 Task: Reply to email with the signature Autumn Baker with the subject 'Vacation request' from softage.1@softage.net with the message 'I would like to request a meeting to discuss the upcoming sales strategy.'
Action: Mouse moved to (948, 242)
Screenshot: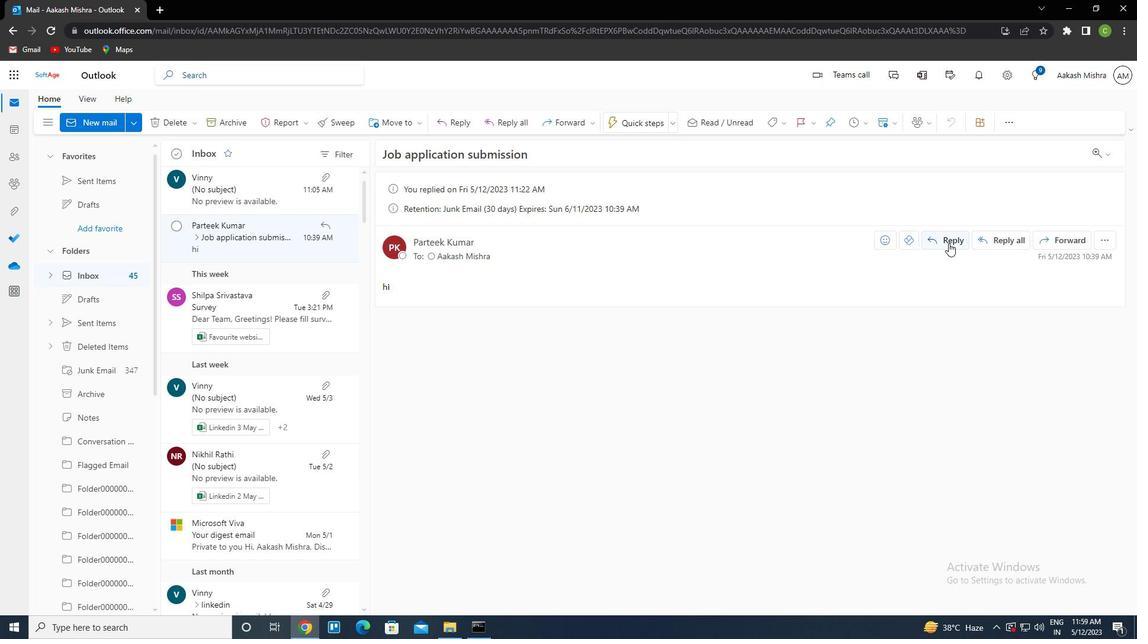 
Action: Mouse pressed left at (948, 242)
Screenshot: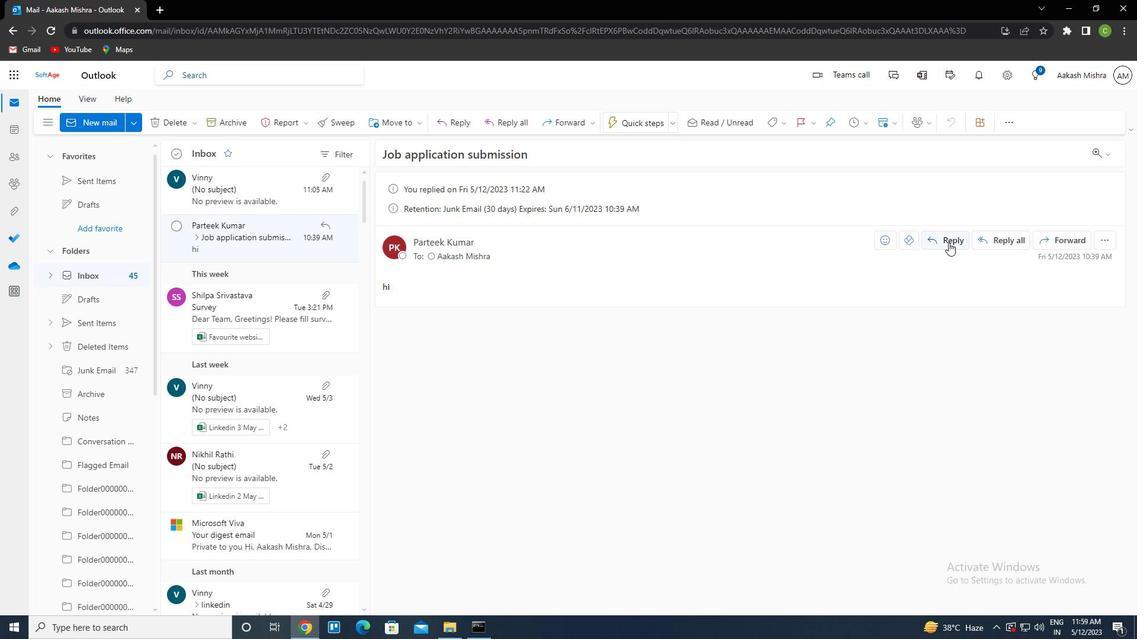 
Action: Mouse moved to (764, 126)
Screenshot: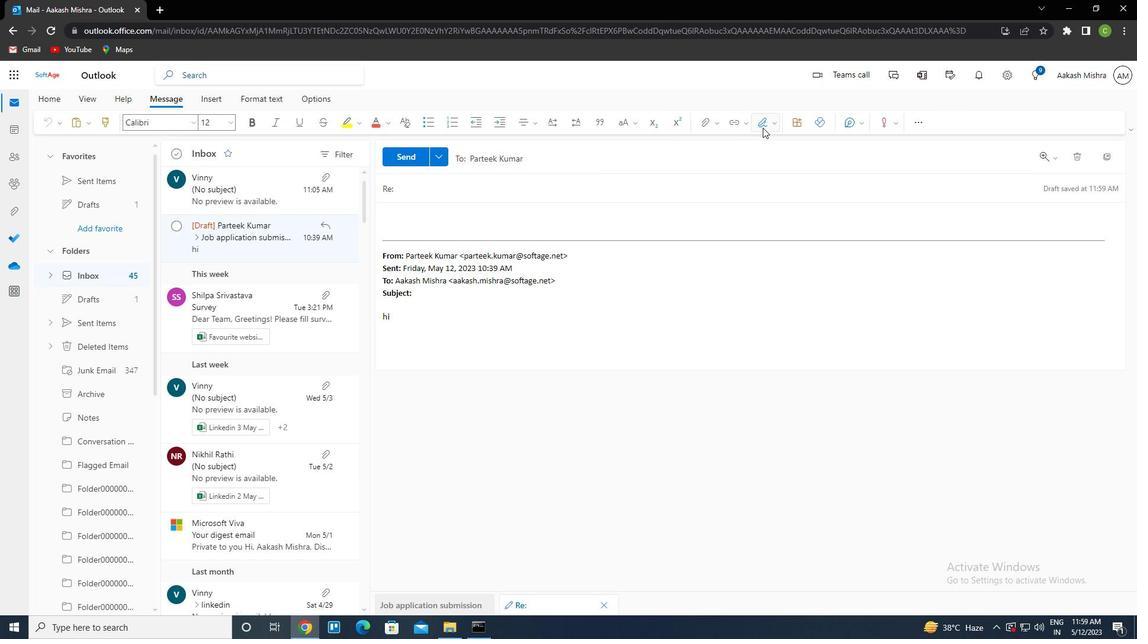 
Action: Mouse pressed left at (764, 126)
Screenshot: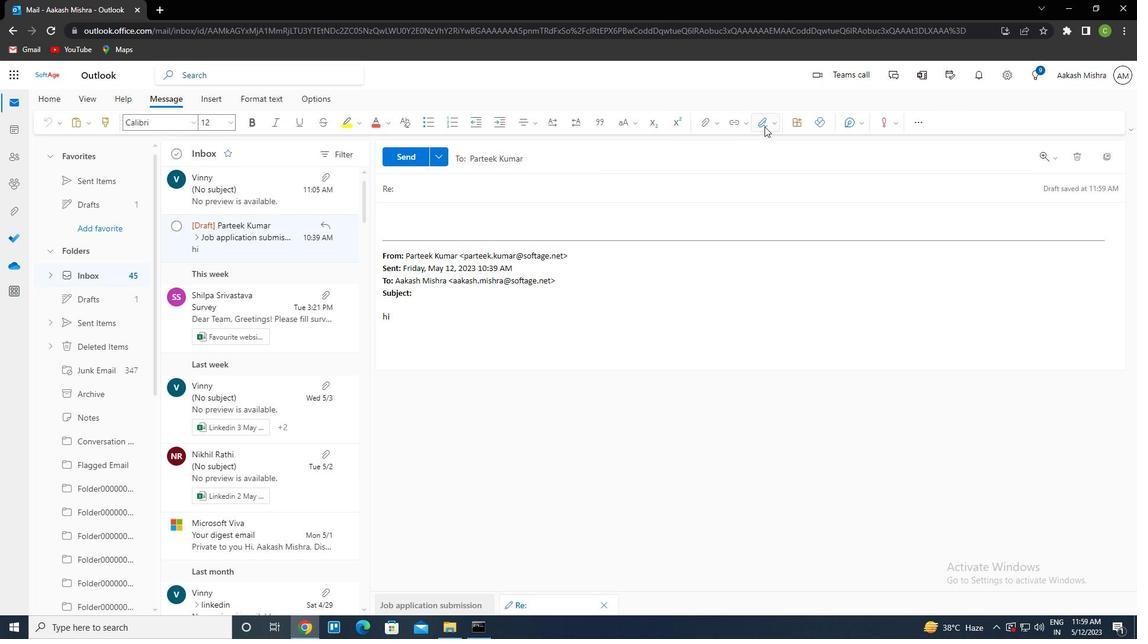 
Action: Mouse moved to (726, 448)
Screenshot: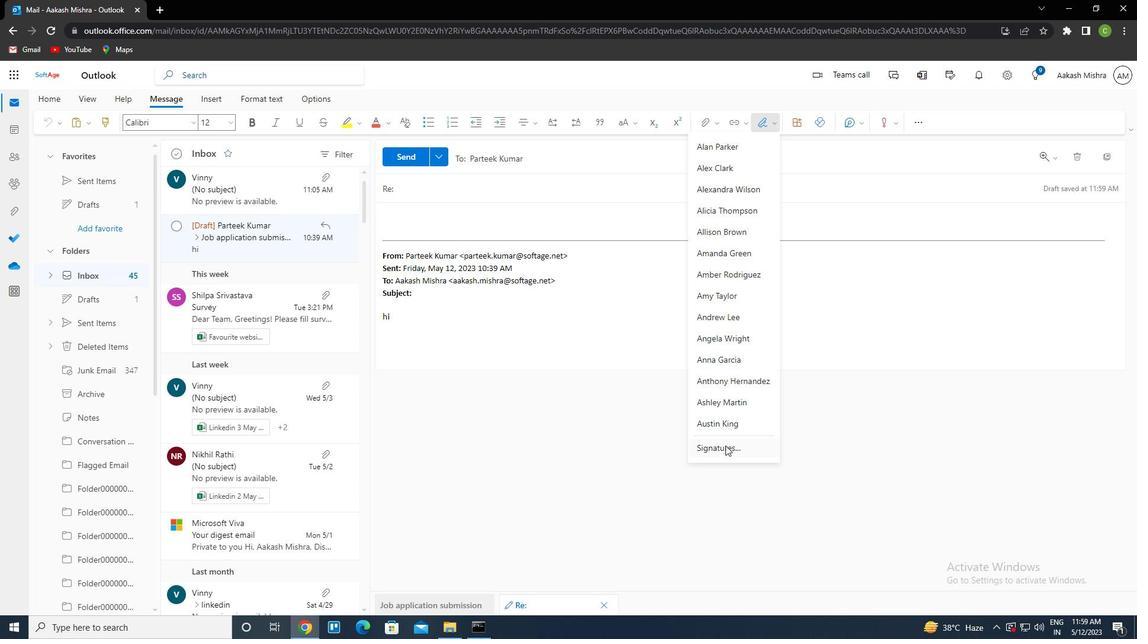 
Action: Mouse pressed left at (726, 448)
Screenshot: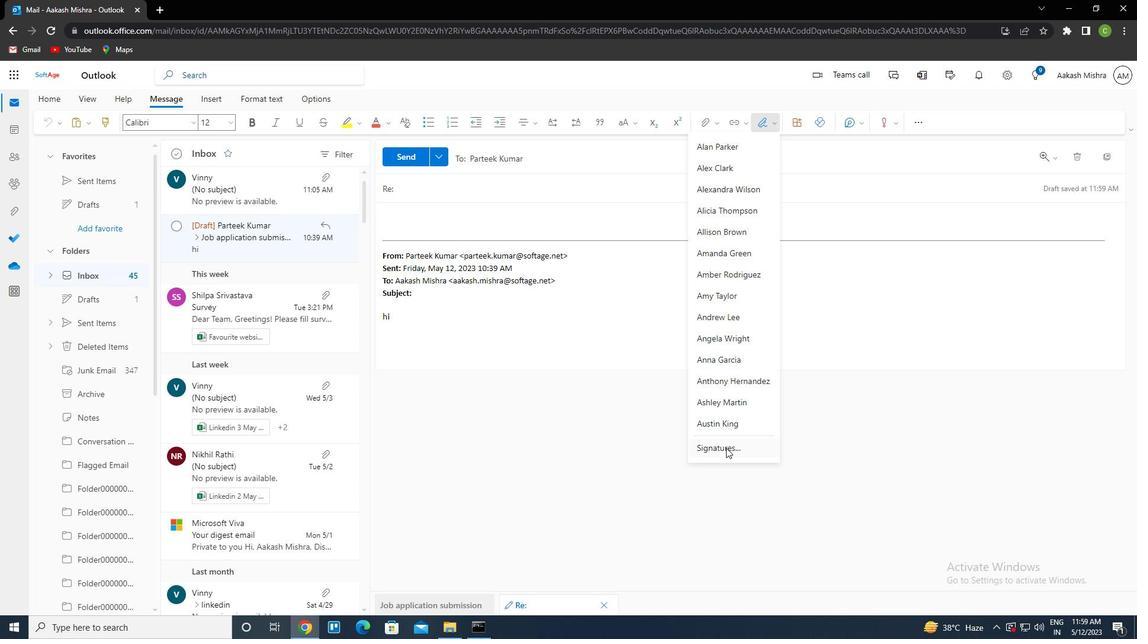 
Action: Key pressed <Key.caps_lock>a<Key.caps_lock>u<Key.backspace><Key.backspace>
Screenshot: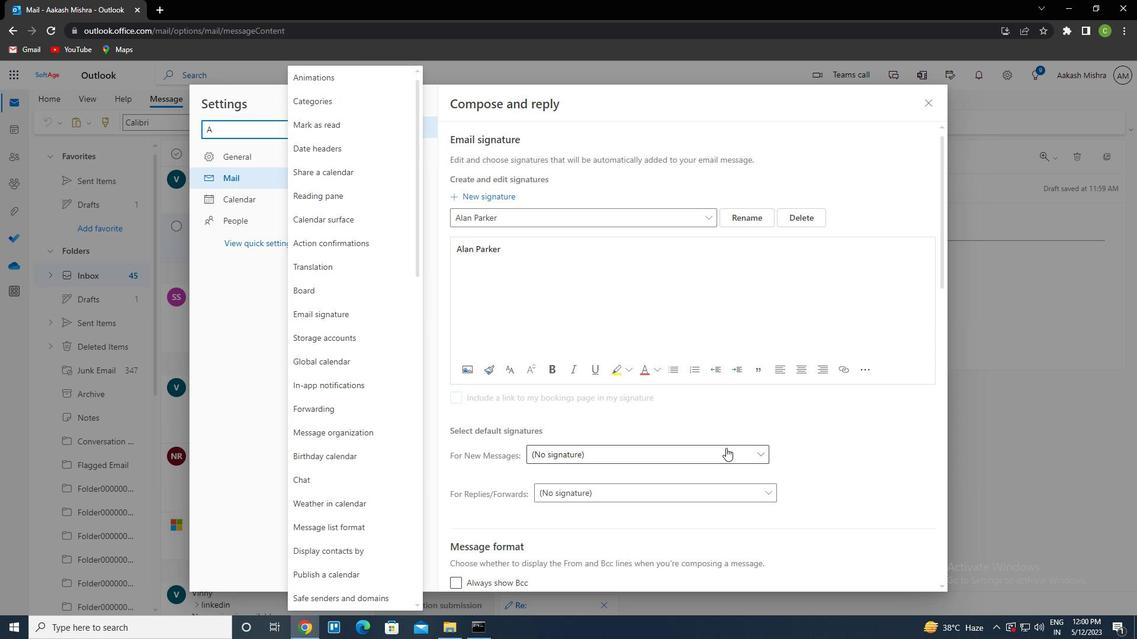 
Action: Mouse moved to (508, 199)
Screenshot: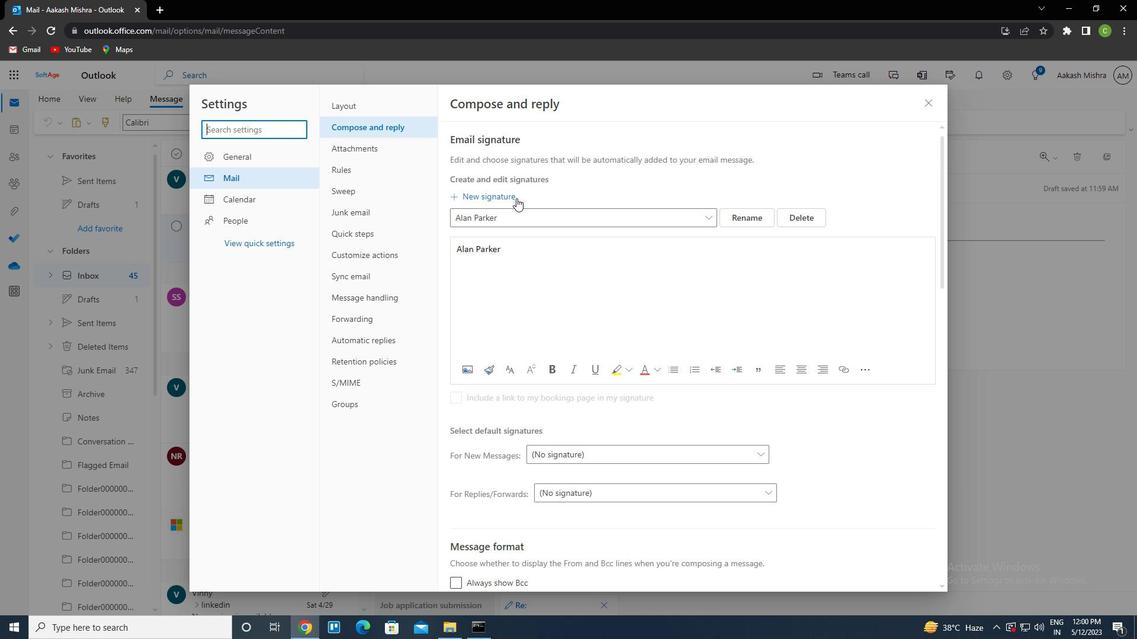 
Action: Mouse pressed left at (508, 199)
Screenshot: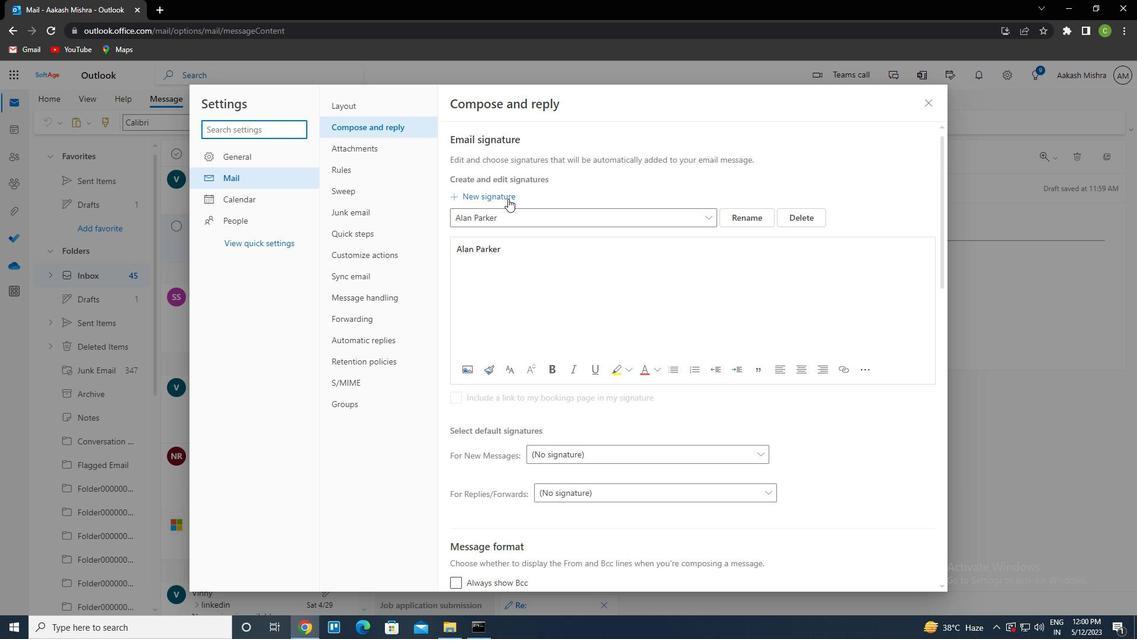
Action: Mouse moved to (534, 215)
Screenshot: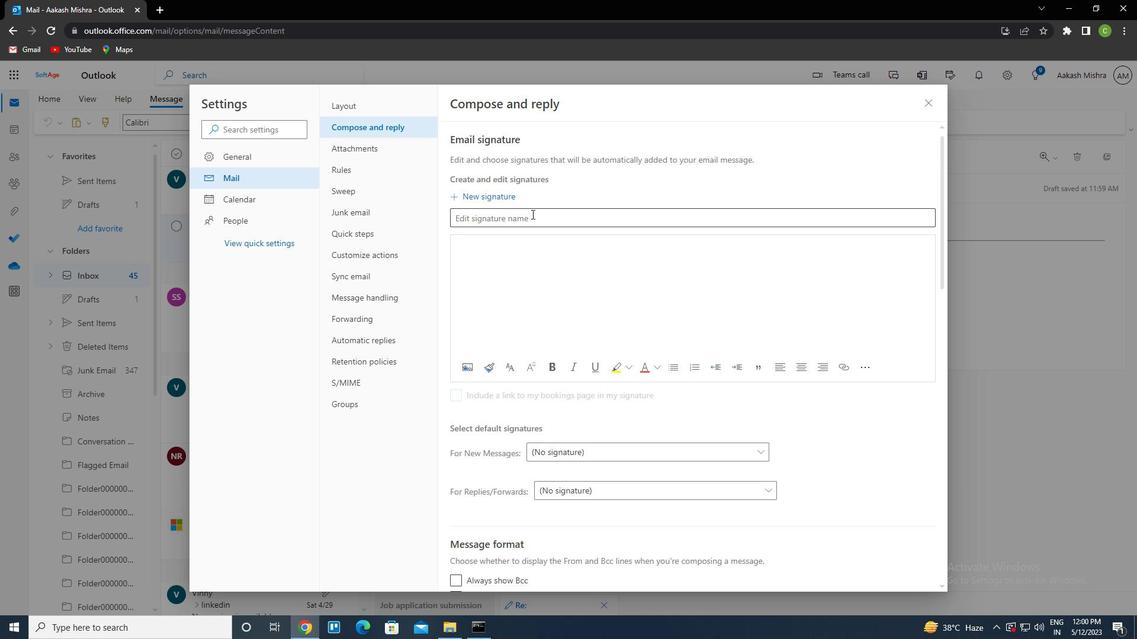 
Action: Mouse pressed left at (534, 215)
Screenshot: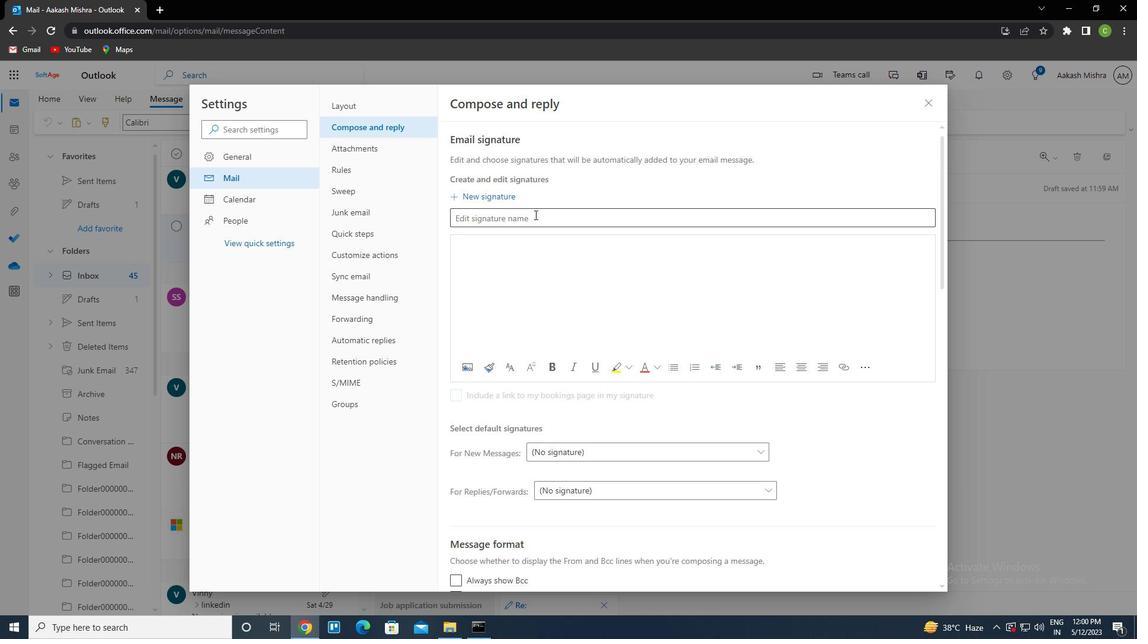 
Action: Key pressed <Key.caps_lock>a<Key.caps_lock>utumn<Key.space><Key.caps_lock>b<Key.caps_lock>aker
Screenshot: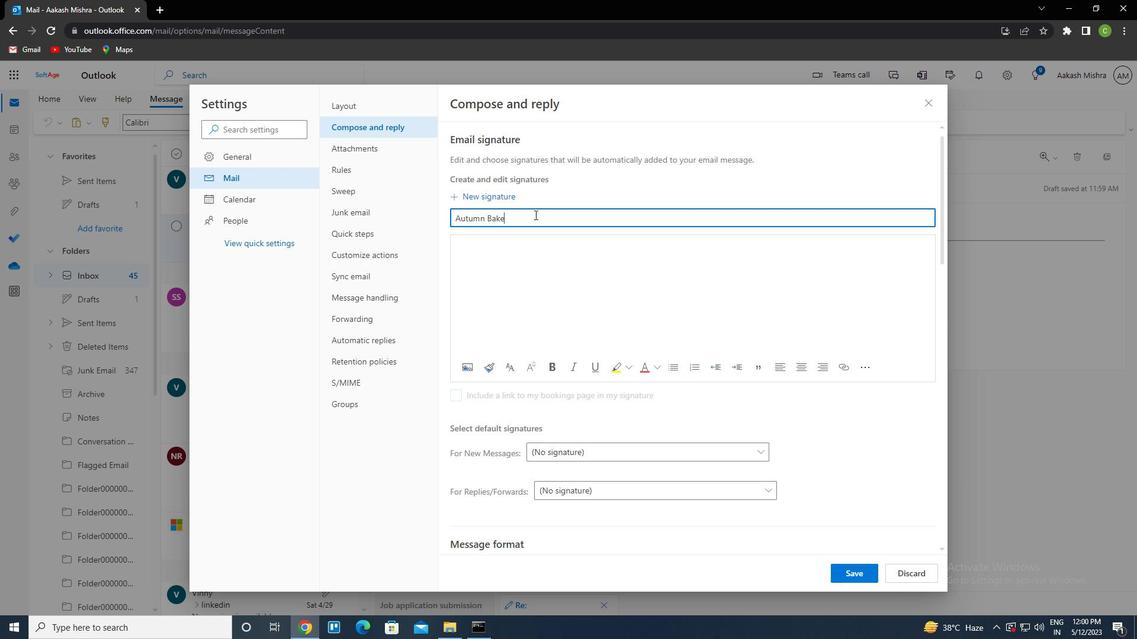 
Action: Mouse moved to (520, 253)
Screenshot: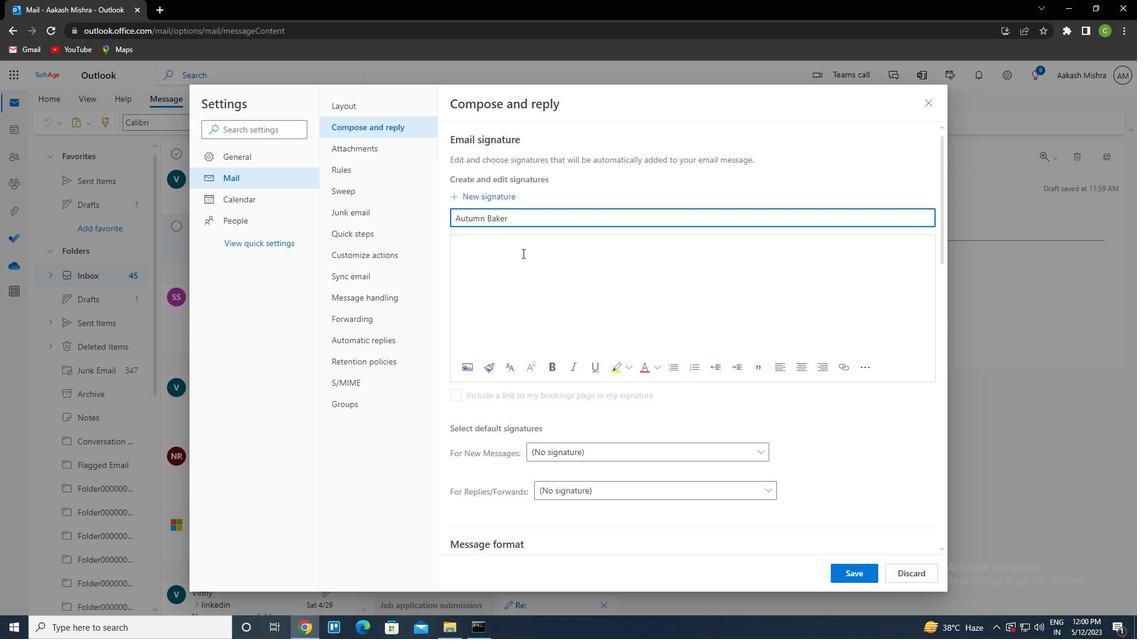 
Action: Mouse pressed left at (520, 253)
Screenshot: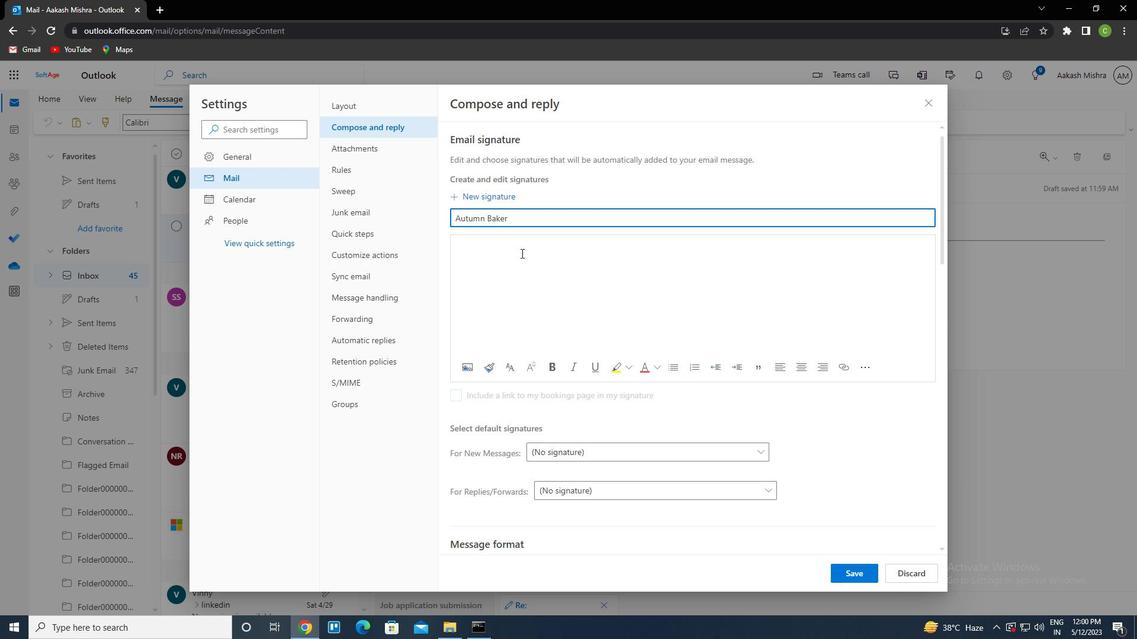 
Action: Mouse moved to (520, 252)
Screenshot: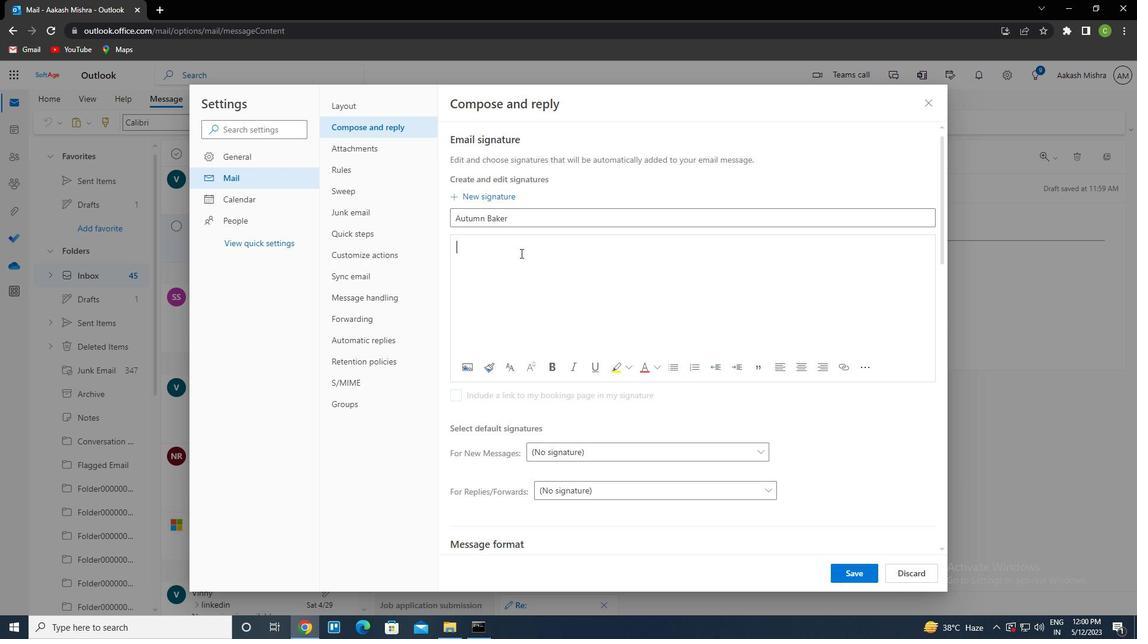 
Action: Key pressed <Key.caps_lock>a<Key.caps_lock>utumn<Key.space><Key.caps_lock>b<Key.caps_lock>aker
Screenshot: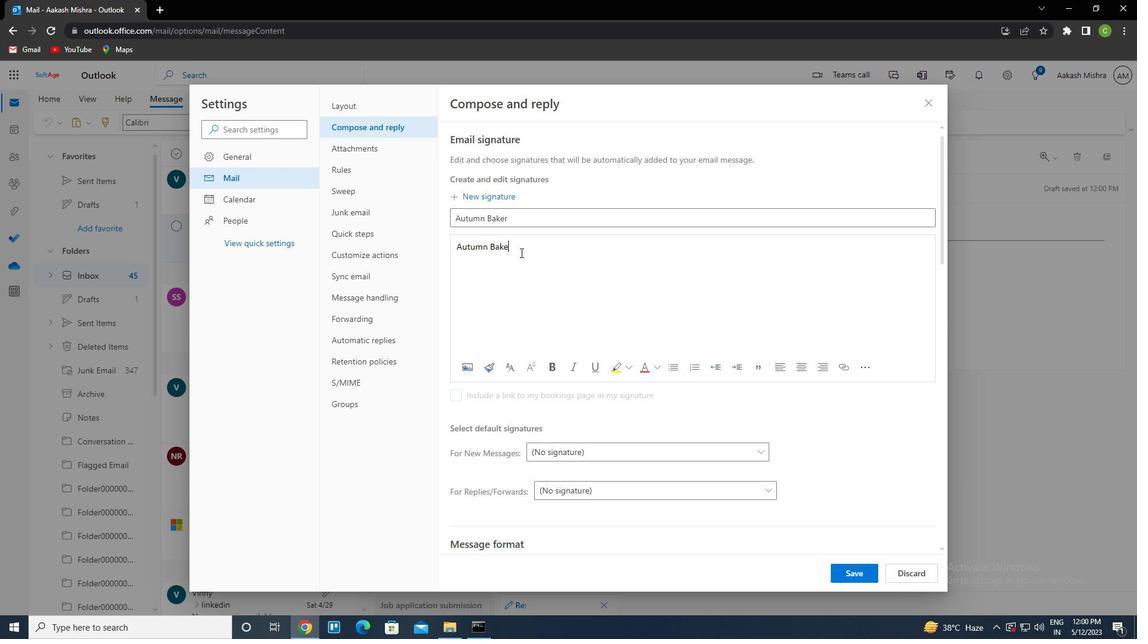 
Action: Mouse moved to (858, 573)
Screenshot: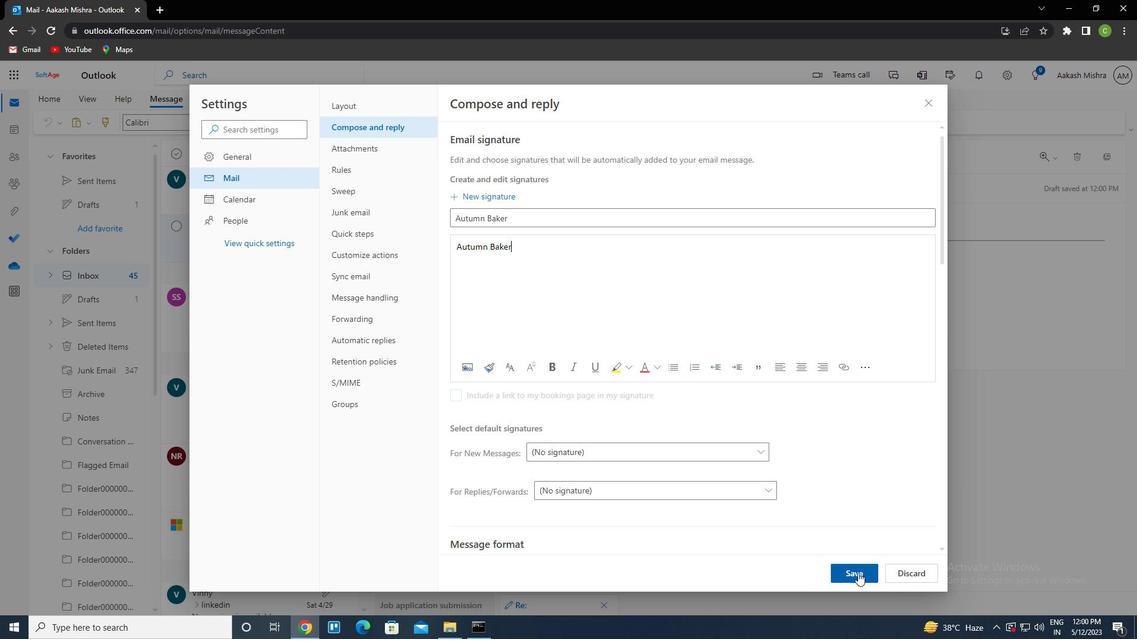 
Action: Mouse pressed left at (858, 573)
Screenshot: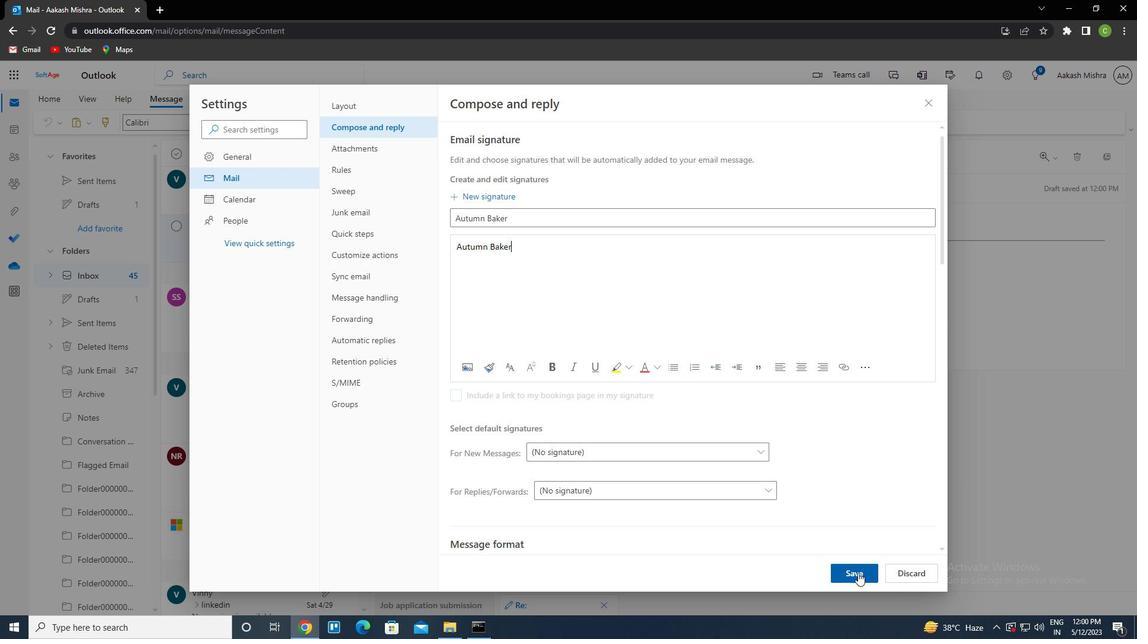 
Action: Mouse moved to (933, 106)
Screenshot: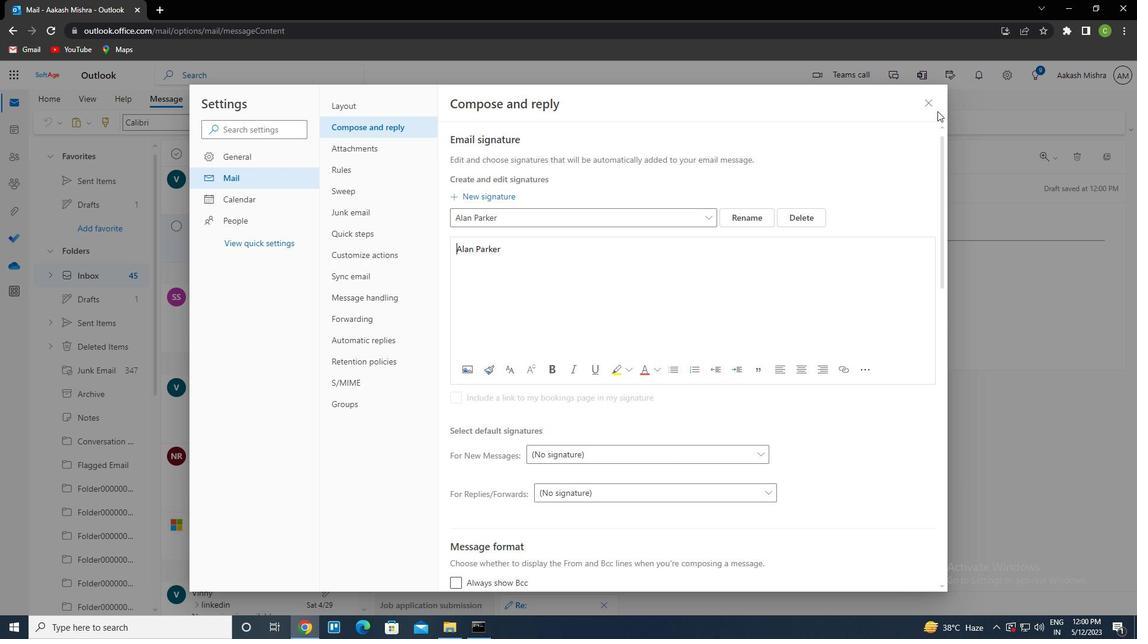 
Action: Mouse pressed left at (933, 106)
Screenshot: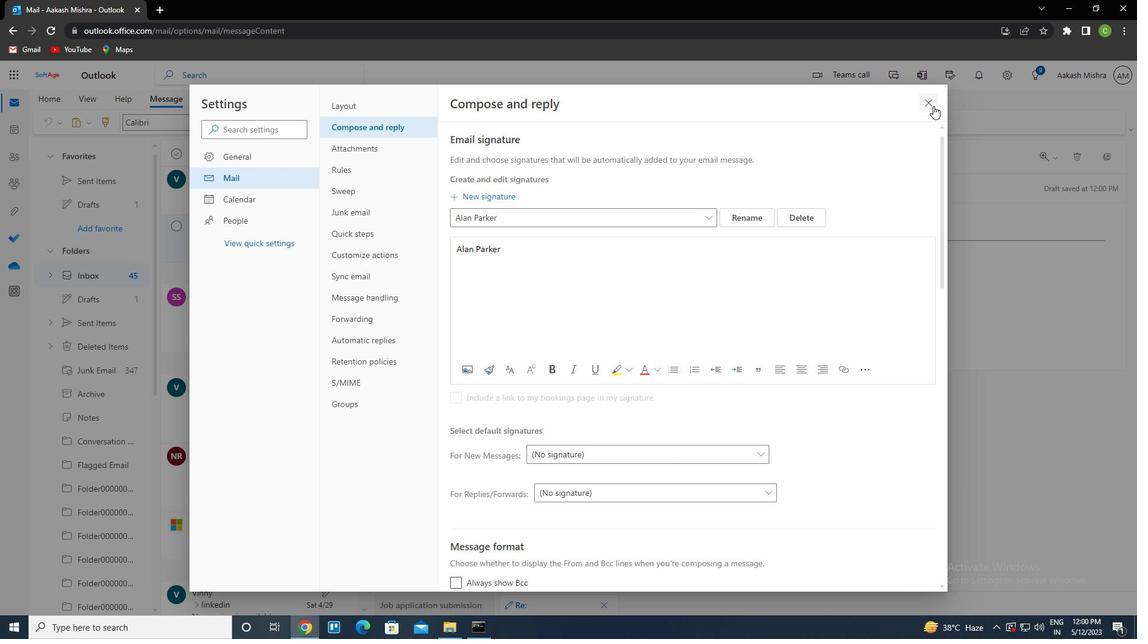 
Action: Mouse moved to (768, 124)
Screenshot: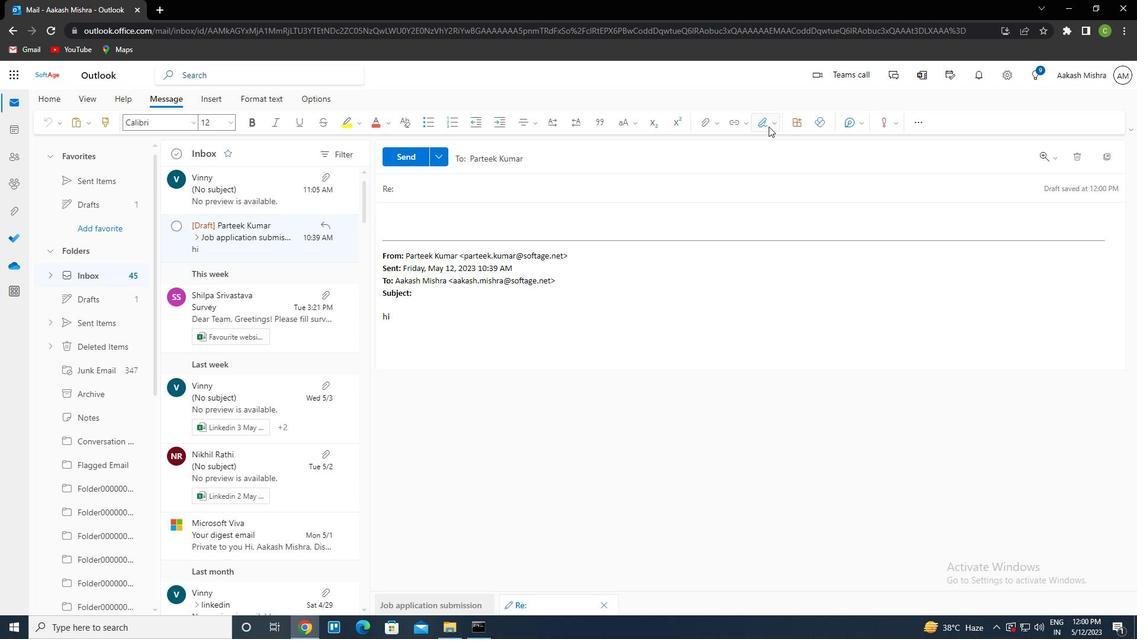 
Action: Mouse pressed left at (768, 124)
Screenshot: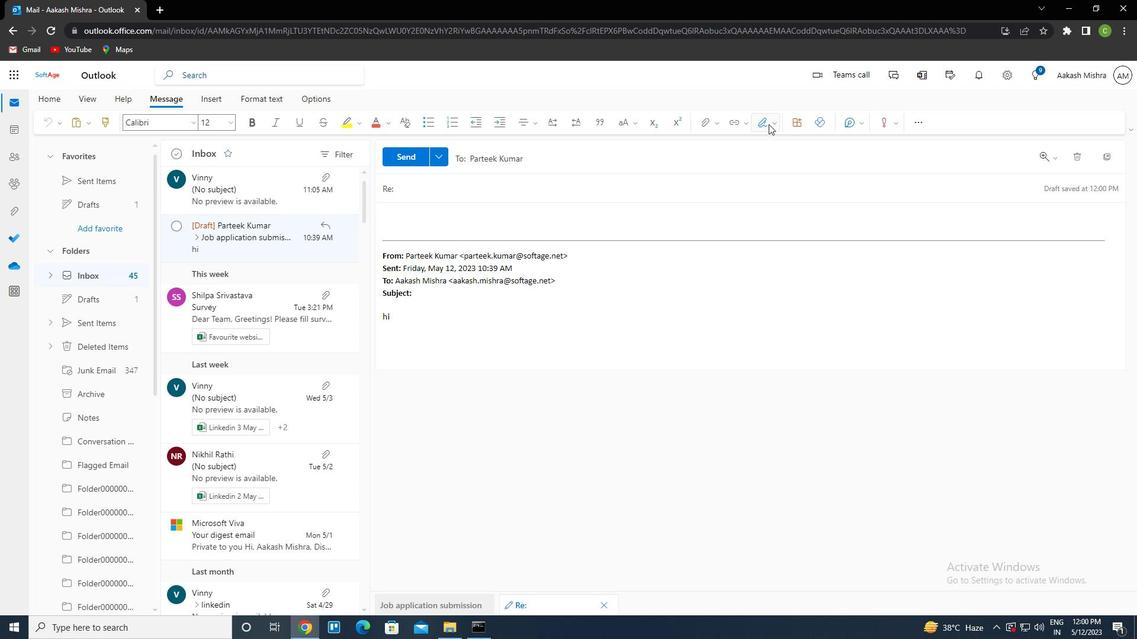 
Action: Mouse moved to (730, 448)
Screenshot: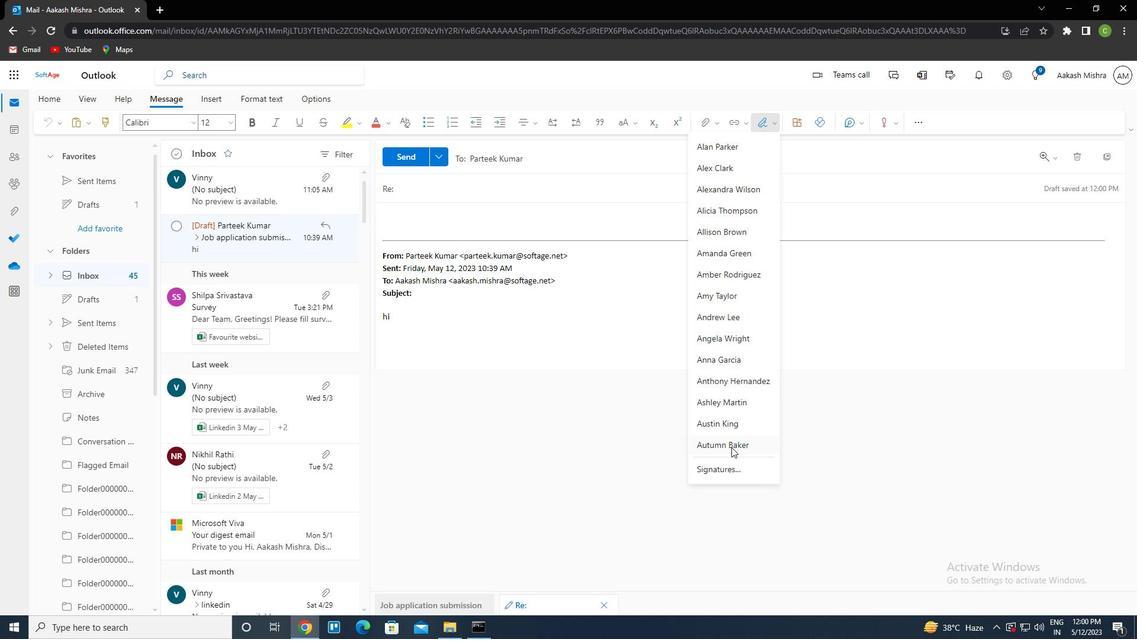 
Action: Mouse pressed left at (730, 448)
Screenshot: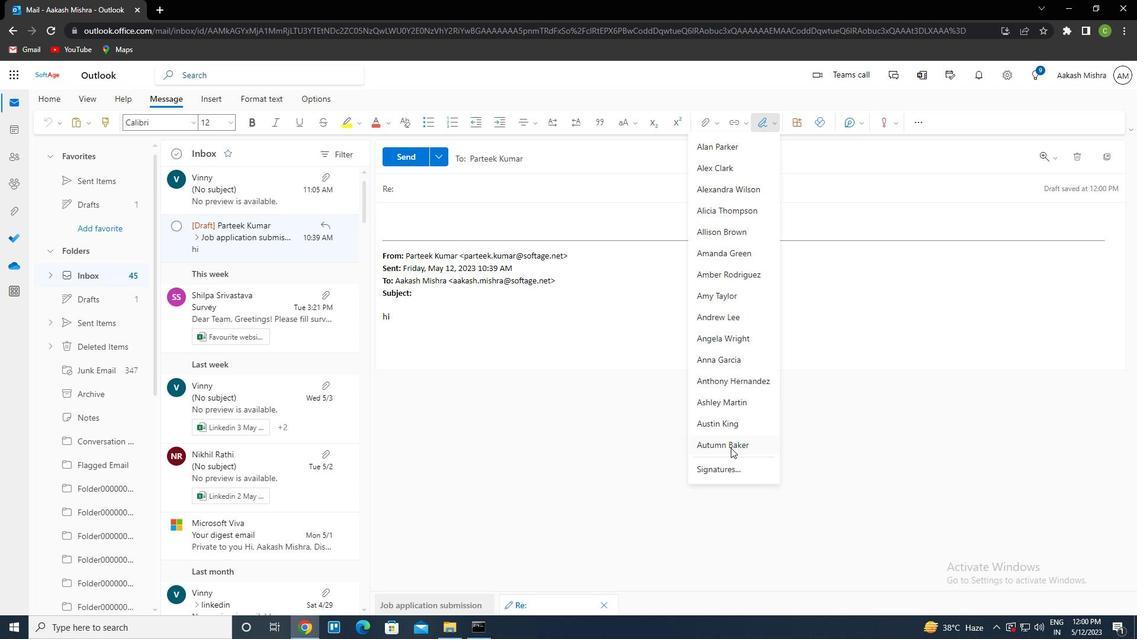 
Action: Mouse moved to (415, 191)
Screenshot: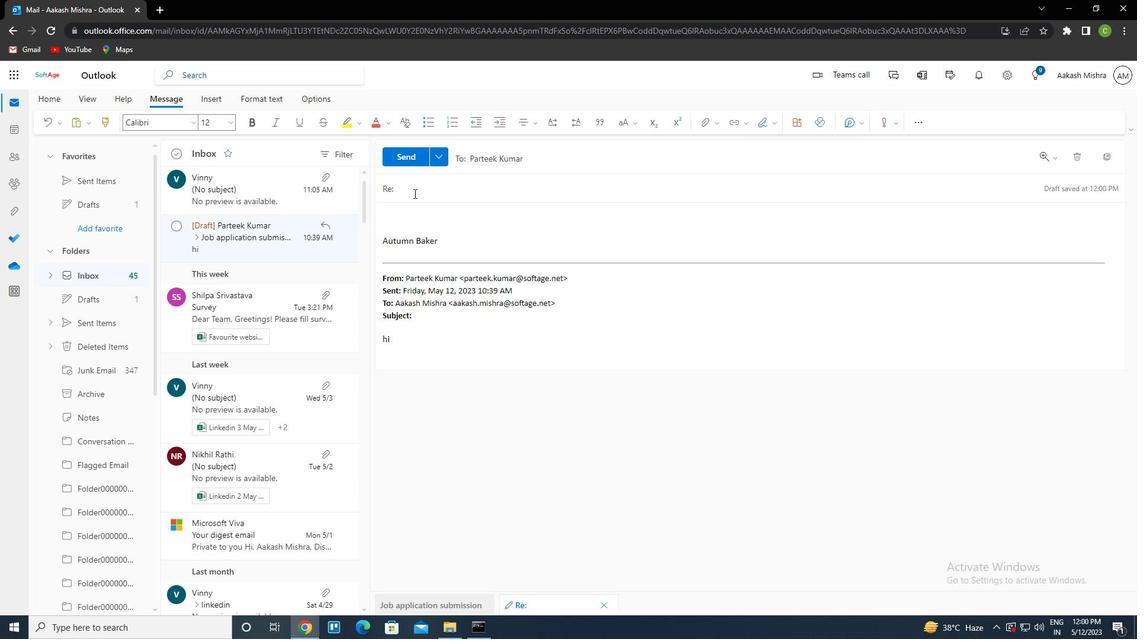 
Action: Mouse pressed left at (415, 191)
Screenshot: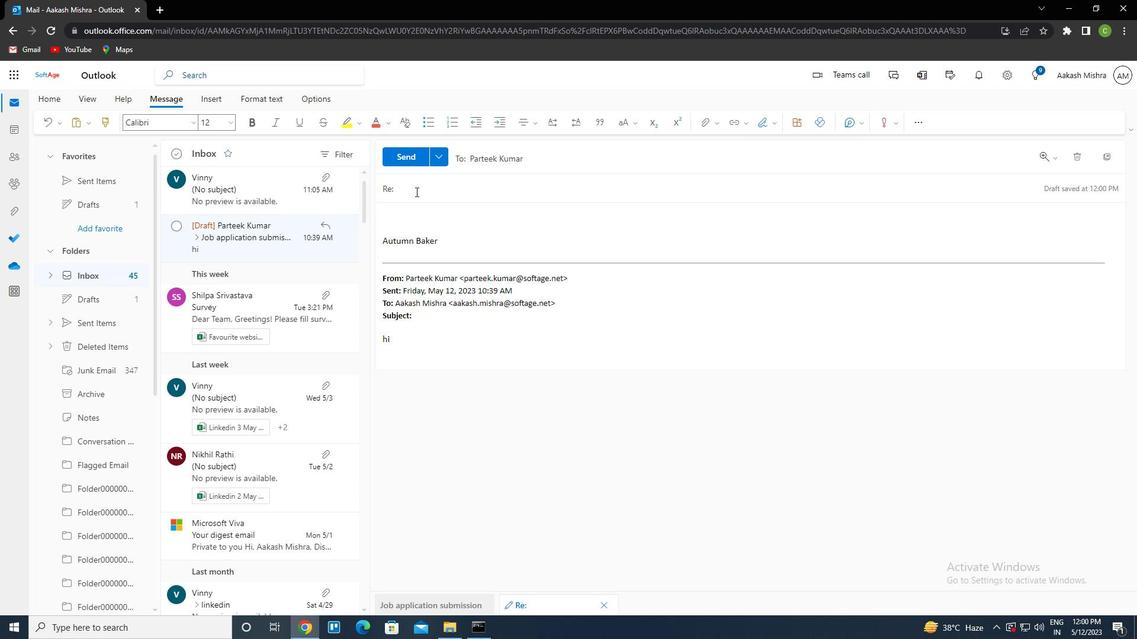 
Action: Key pressed <Key.caps_lock>v<Key.caps_lock>acation<Key.space><Key.caps_lock><Key.caps_lock>request
Screenshot: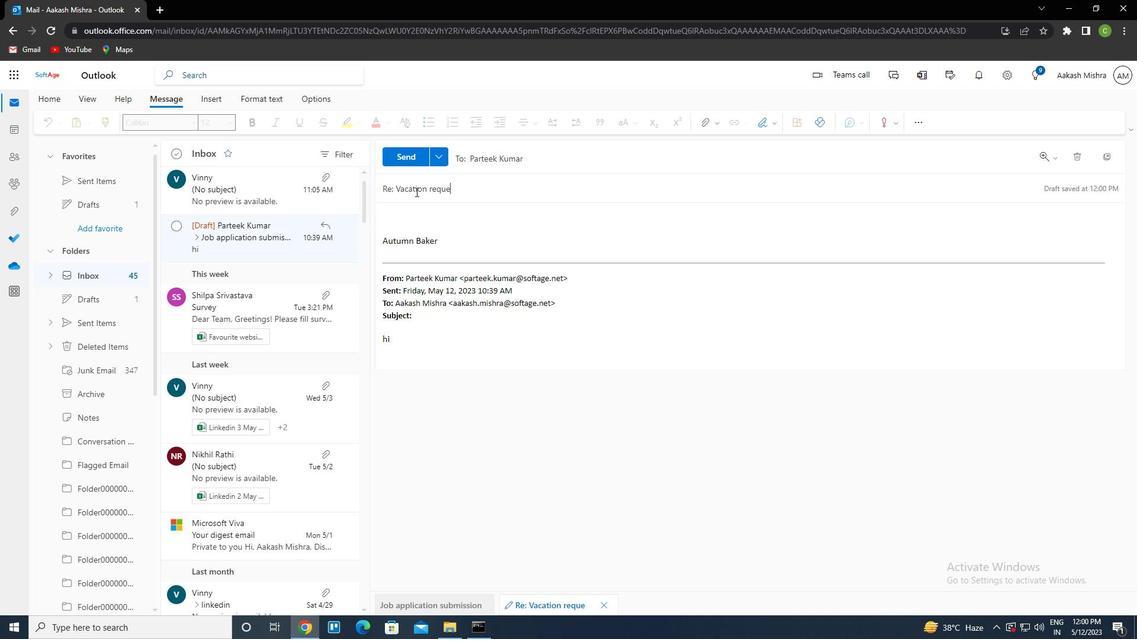 
Action: Mouse moved to (410, 210)
Screenshot: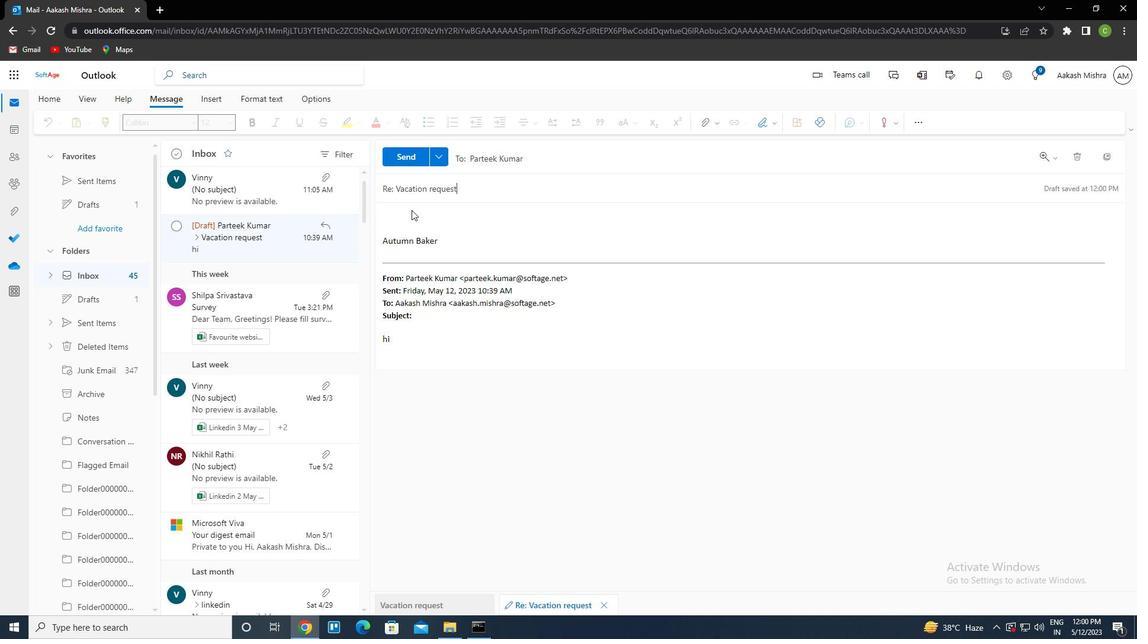 
Action: Mouse pressed left at (410, 210)
Screenshot: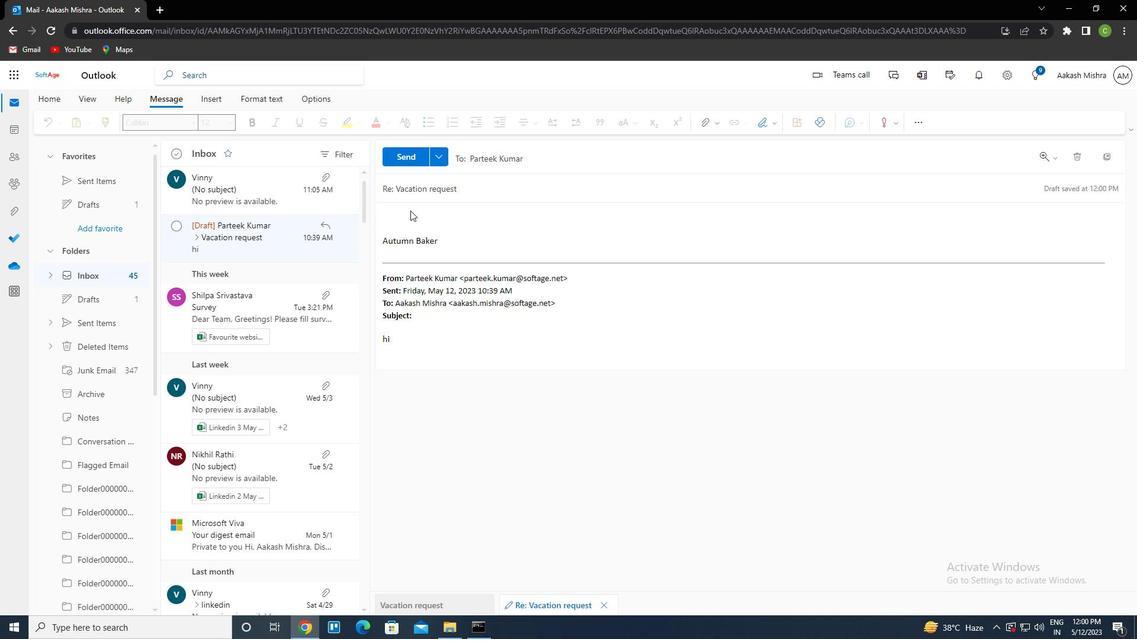 
Action: Mouse moved to (410, 219)
Screenshot: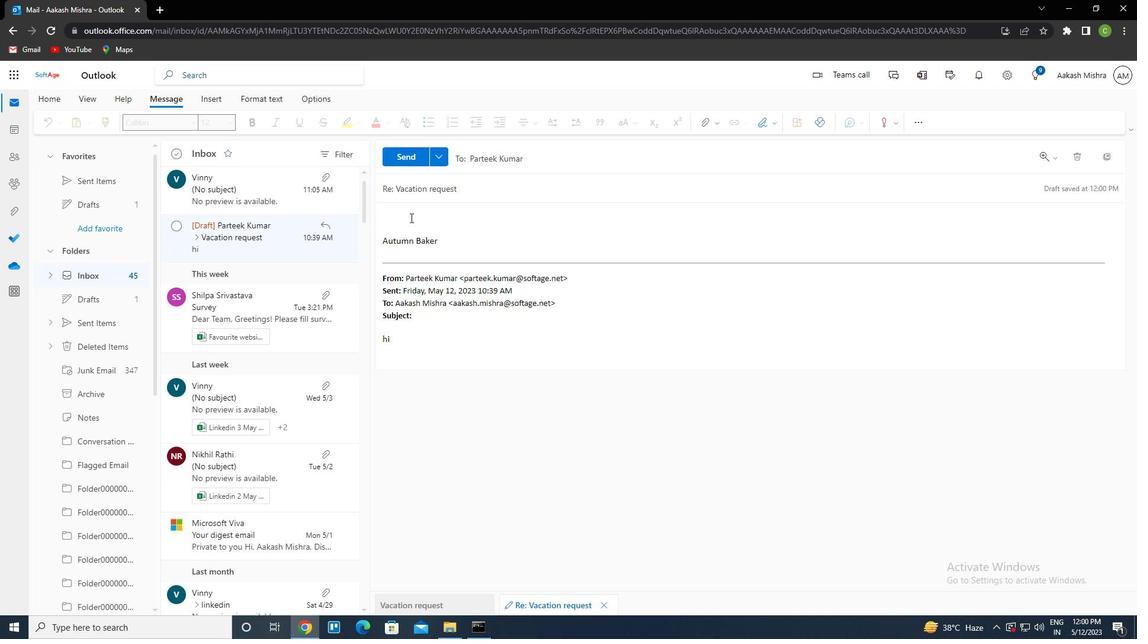 
Action: Mouse pressed left at (410, 219)
Screenshot: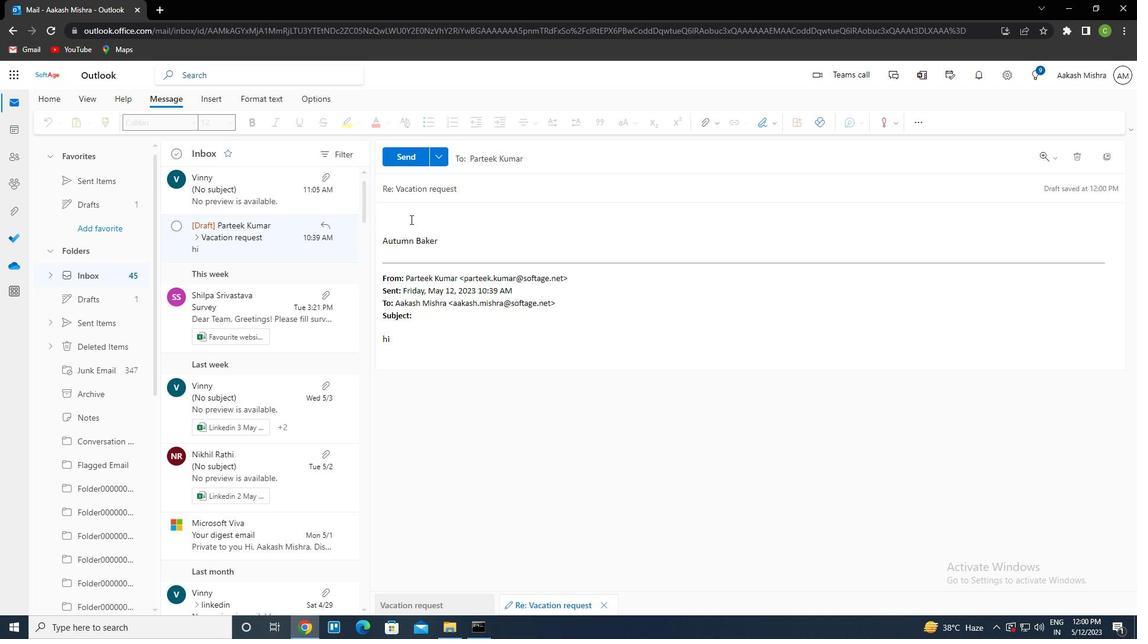 
Action: Key pressed <Key.caps_lock>i<Key.space><Key.caps_lock>would<Key.space>like<Key.space>to<Key.space>request<Key.space>a<Key.space>meeting<Key.space>to<Key.space>discuss<Key.space>the<Key.space>upcoming<Key.space>sales<Key.space>strategy
Screenshot: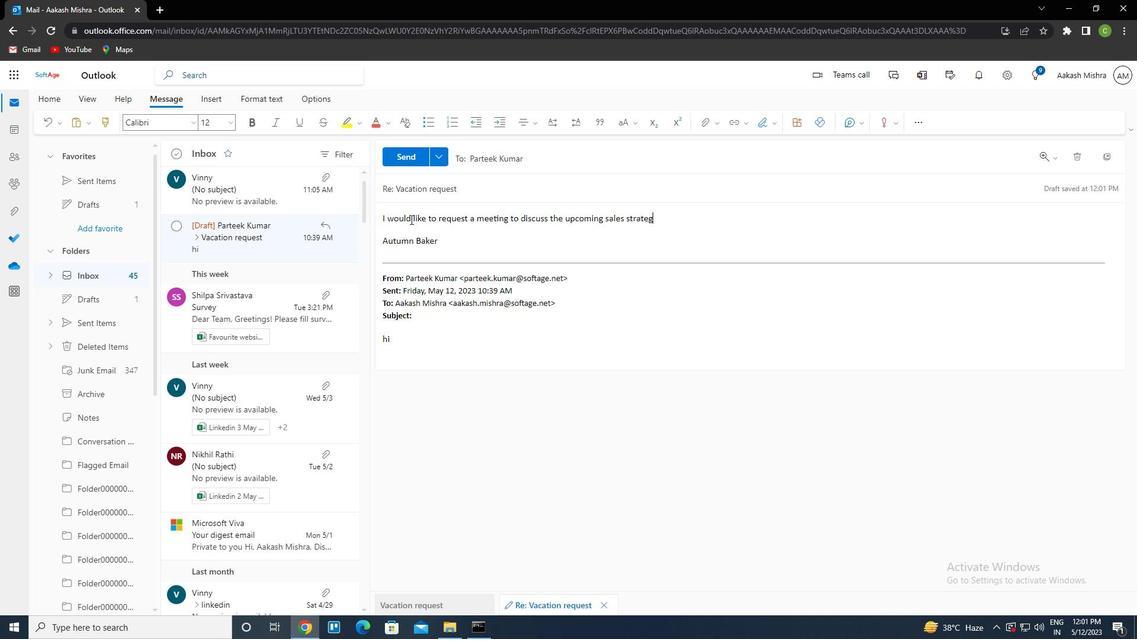
Action: Mouse moved to (404, 159)
Screenshot: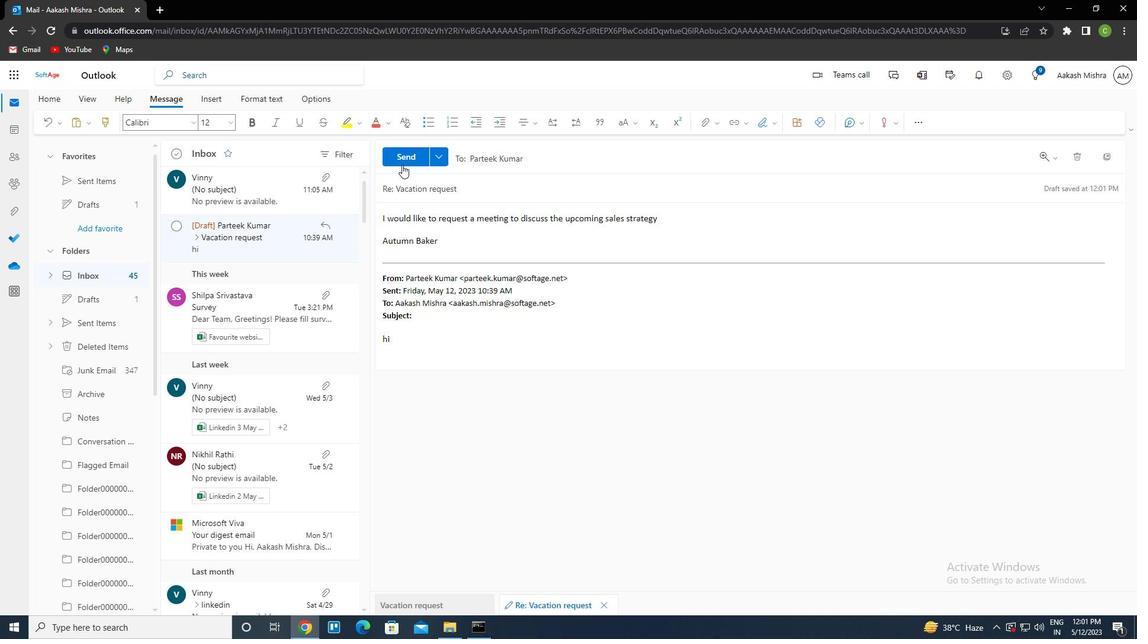 
Action: Mouse pressed left at (404, 159)
Screenshot: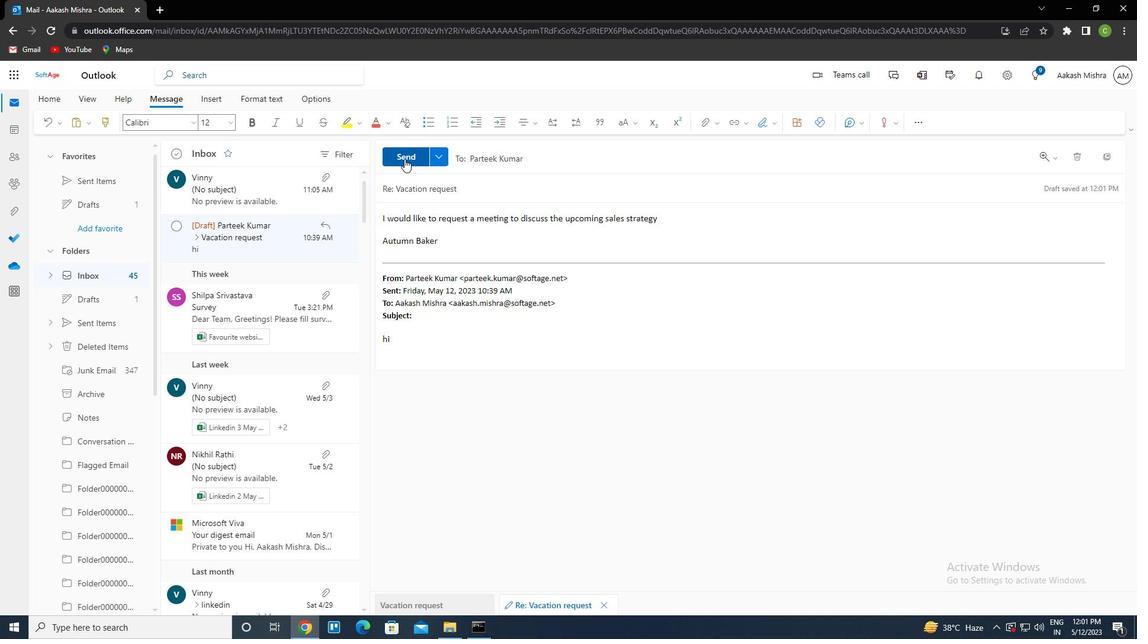 
Action: Mouse moved to (615, 309)
Screenshot: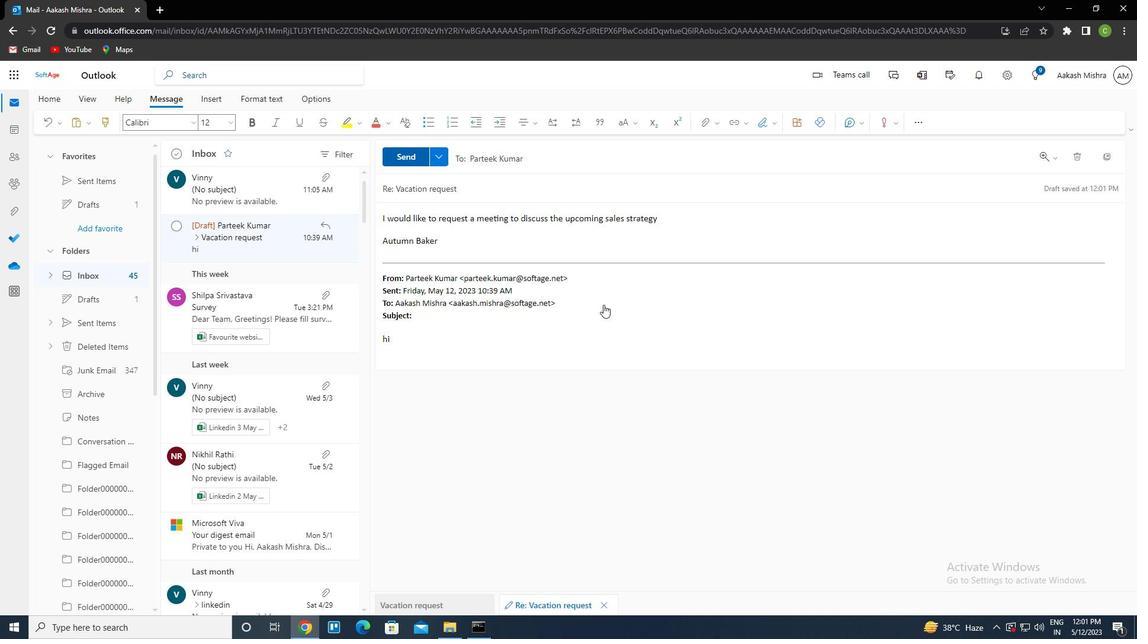 
